 Task: Create in the project BeyondTech in Backlog an issue 'Create a new online platform for online language learning courses with advanced language tools and speaking practice features', assign it to team member softage.2@softage.net and change the status to IN PROGRESS. Create in the project BeyondTech in Backlog an issue 'Implement a new cloud-based project management system for a company with advanced project planning and task management features', assign it to team member softage.3@softage.net and change the status to IN PROGRESS
Action: Mouse moved to (215, 64)
Screenshot: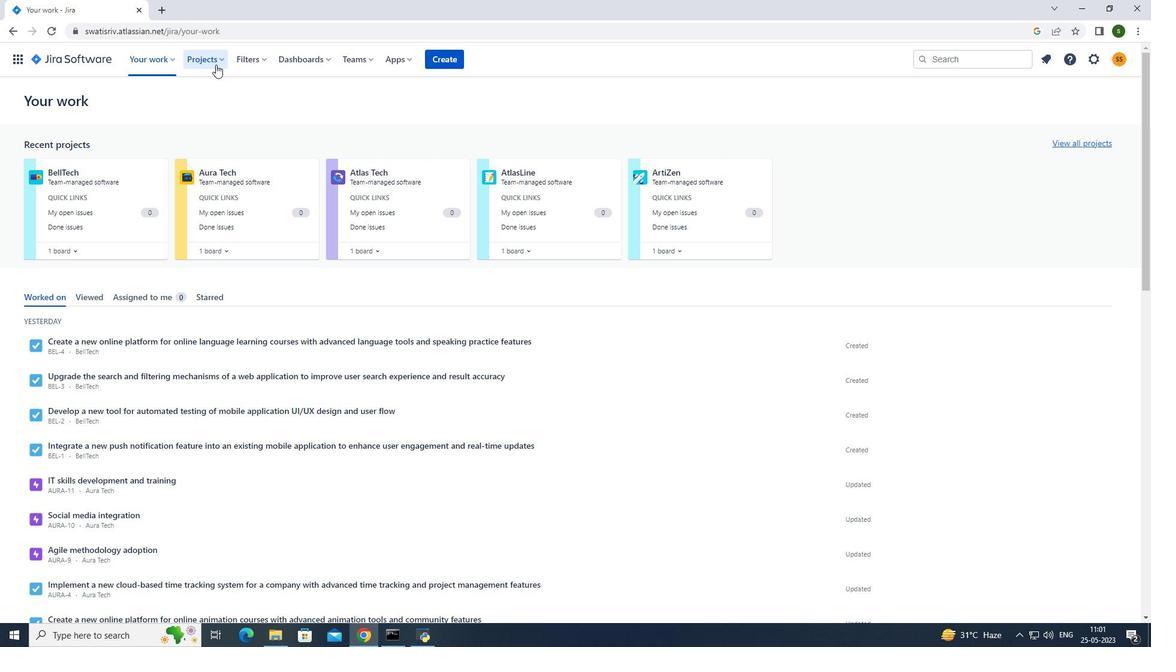 
Action: Mouse pressed left at (215, 64)
Screenshot: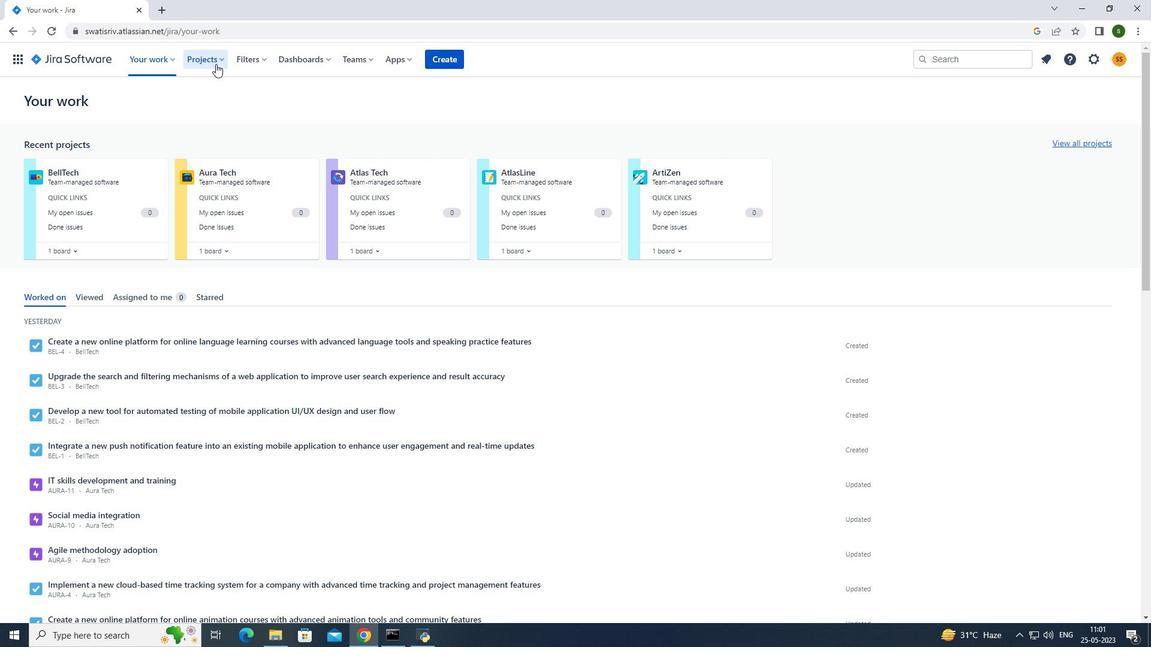 
Action: Mouse moved to (238, 105)
Screenshot: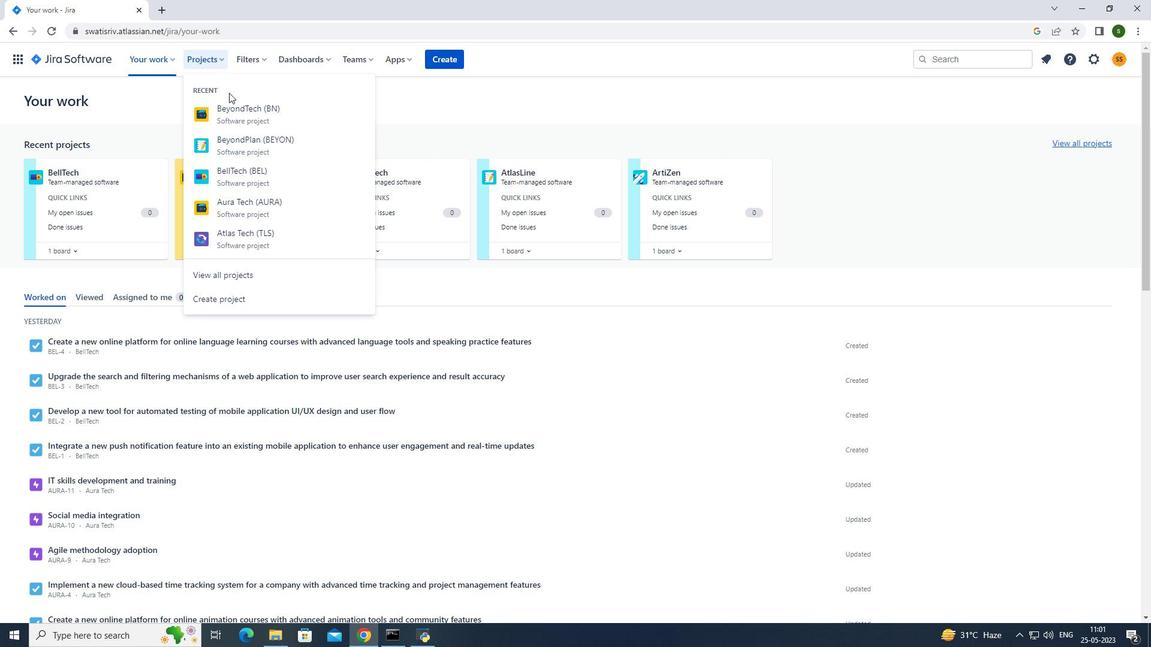 
Action: Mouse pressed left at (238, 105)
Screenshot: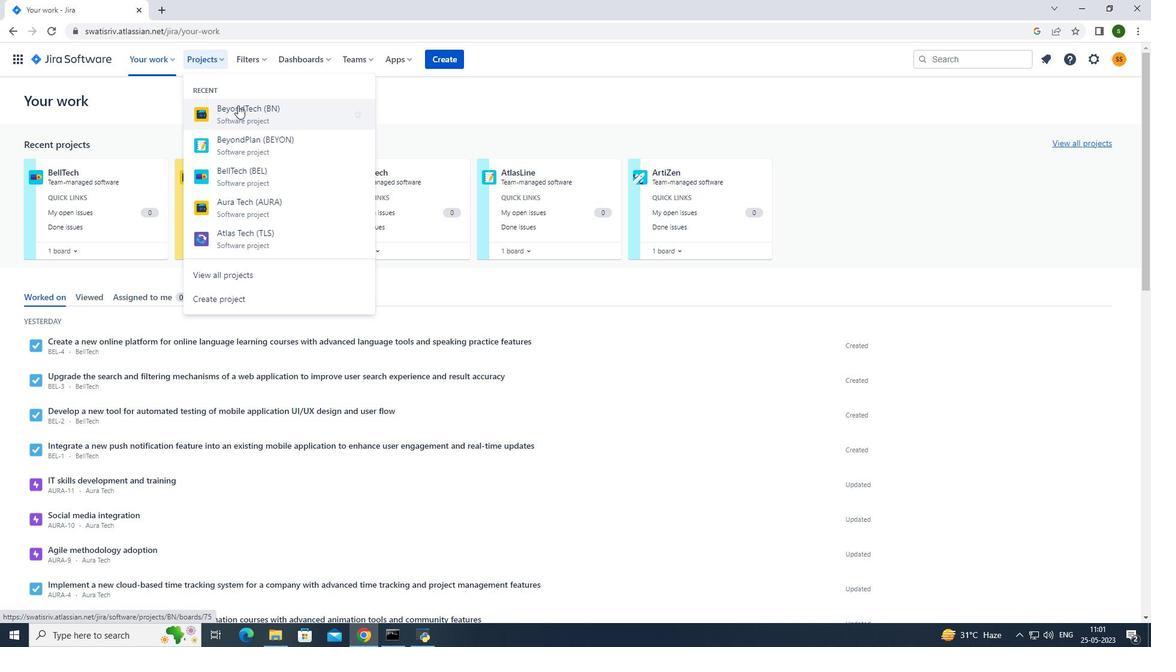 
Action: Mouse moved to (253, 406)
Screenshot: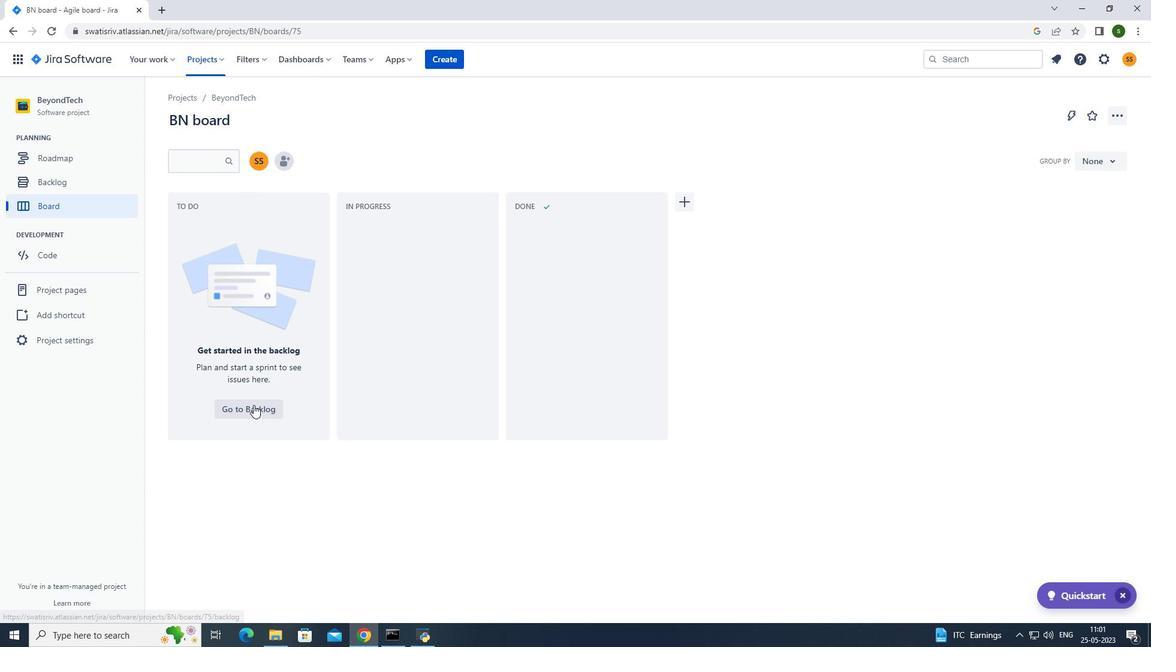 
Action: Mouse pressed left at (253, 406)
Screenshot: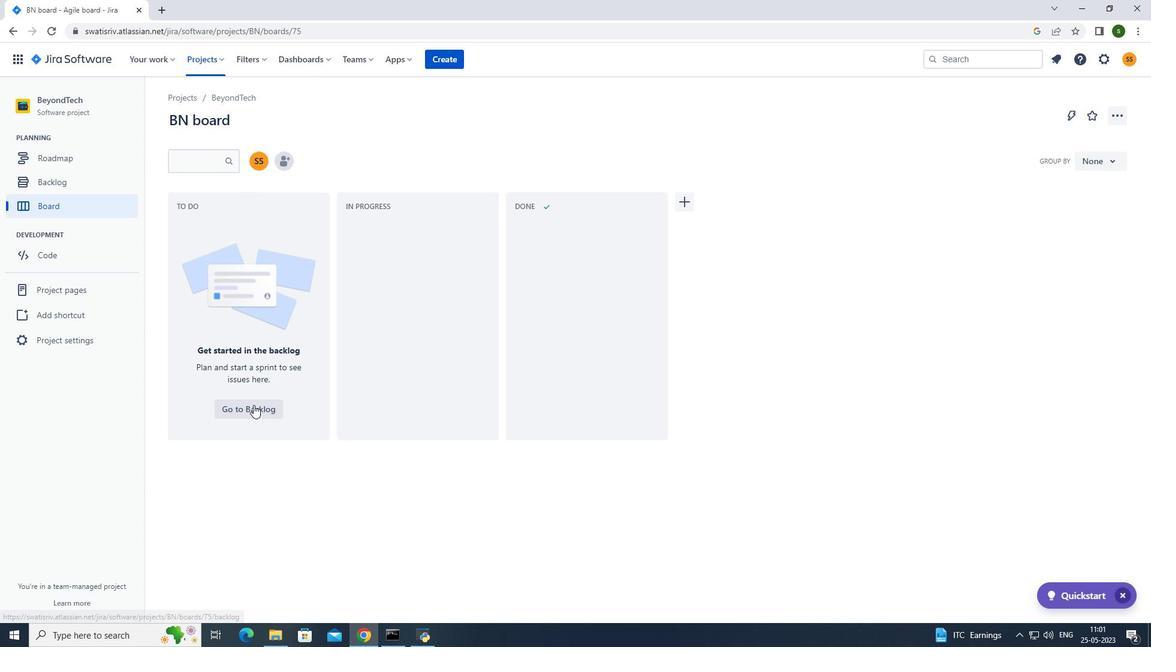 
Action: Mouse moved to (236, 269)
Screenshot: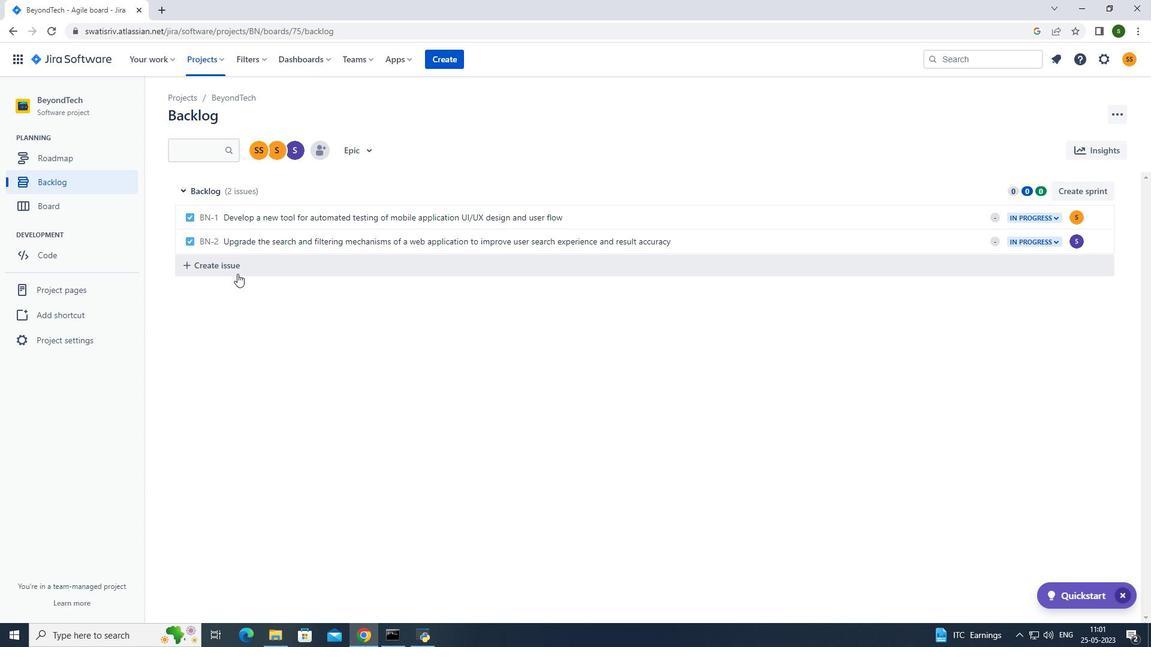 
Action: Mouse pressed left at (236, 269)
Screenshot: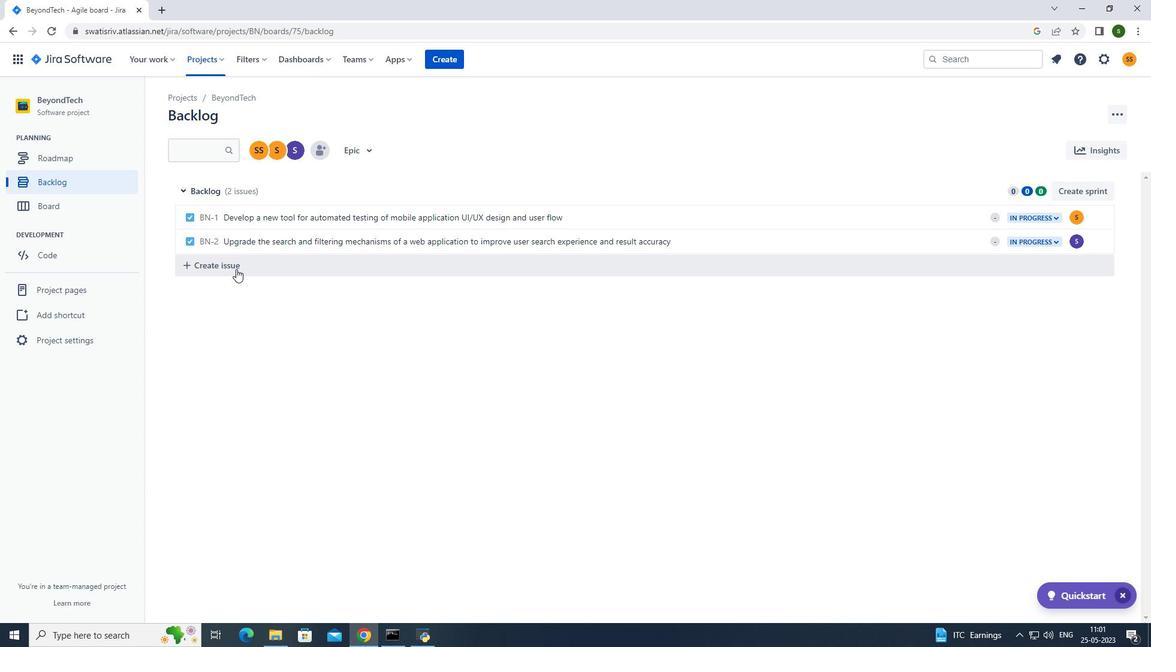 
Action: Mouse moved to (260, 262)
Screenshot: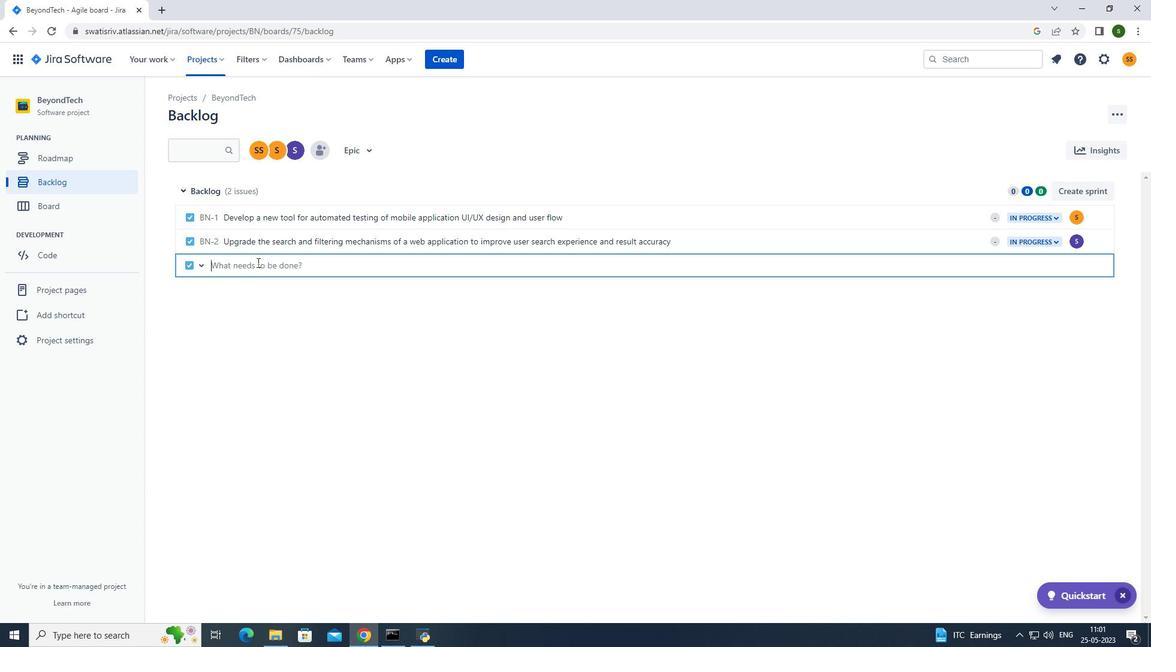 
Action: Mouse pressed left at (260, 262)
Screenshot: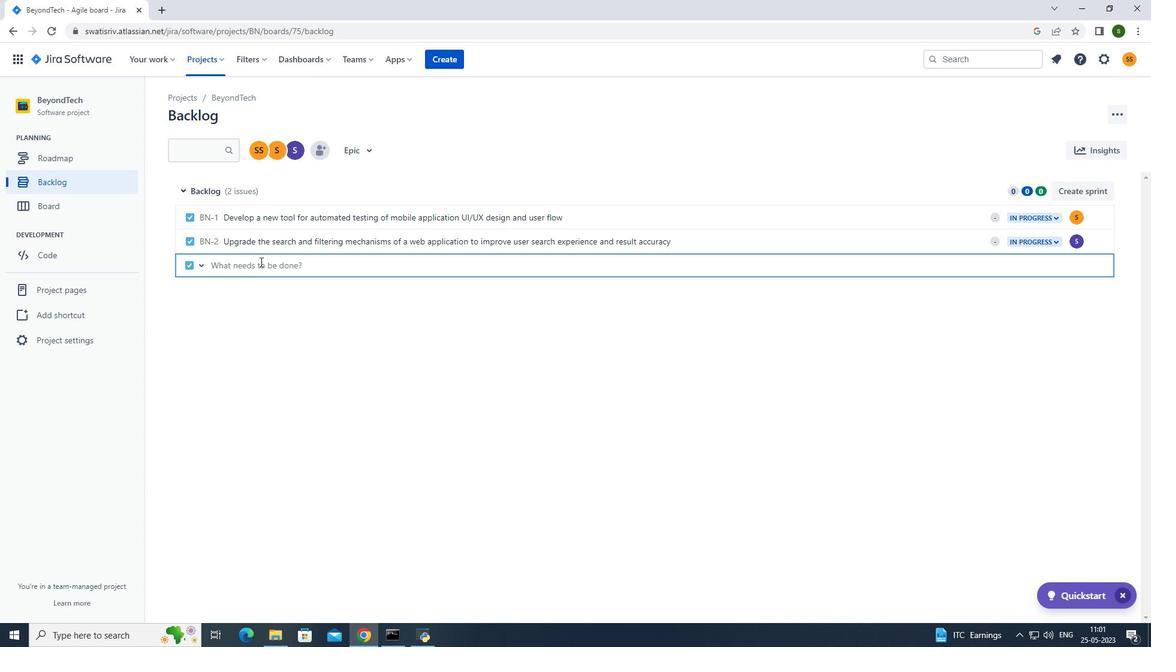 
Action: Key pressed <Key.caps_lock>C<Key.caps_lock>reate<Key.space>a<Key.space>new<Key.space>online<Key.space>platform<Key.space>for<Key.space>online<Key.space>language<Key.space>learning<Key.space>courses<Key.space>with<Key.space>advanced<Key.space>language<Key.space>tools<Key.space>and<Key.space>speaking<Key.space>practice<Key.space>feay<Key.backspace>tures<Key.enter>
Screenshot: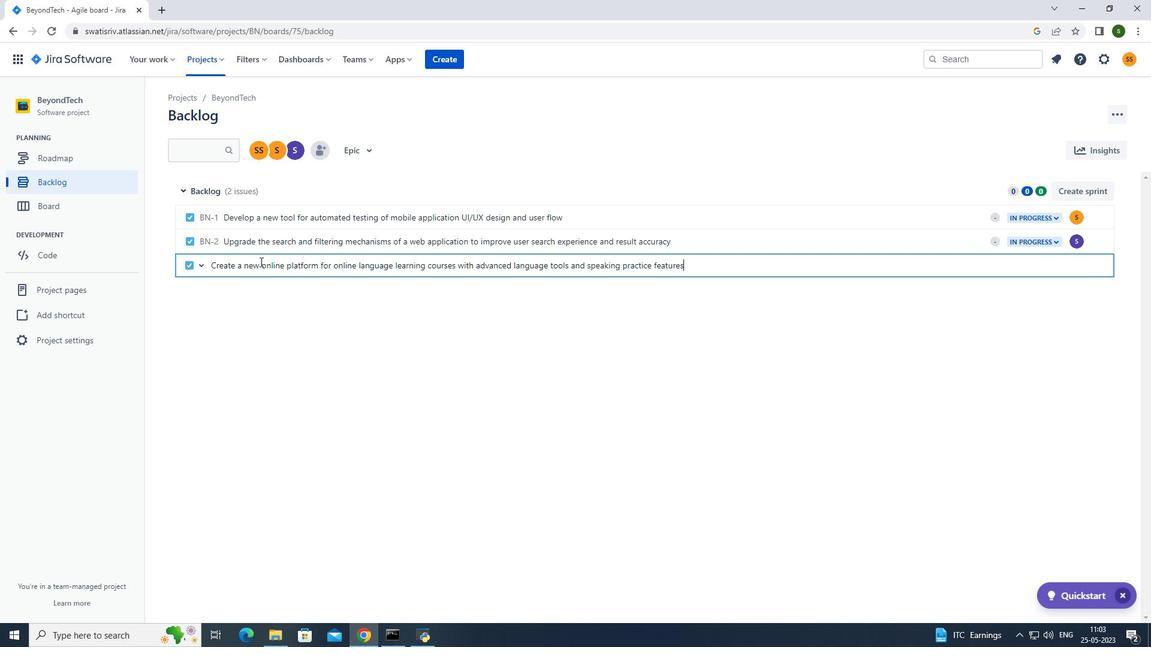 
Action: Mouse moved to (1071, 263)
Screenshot: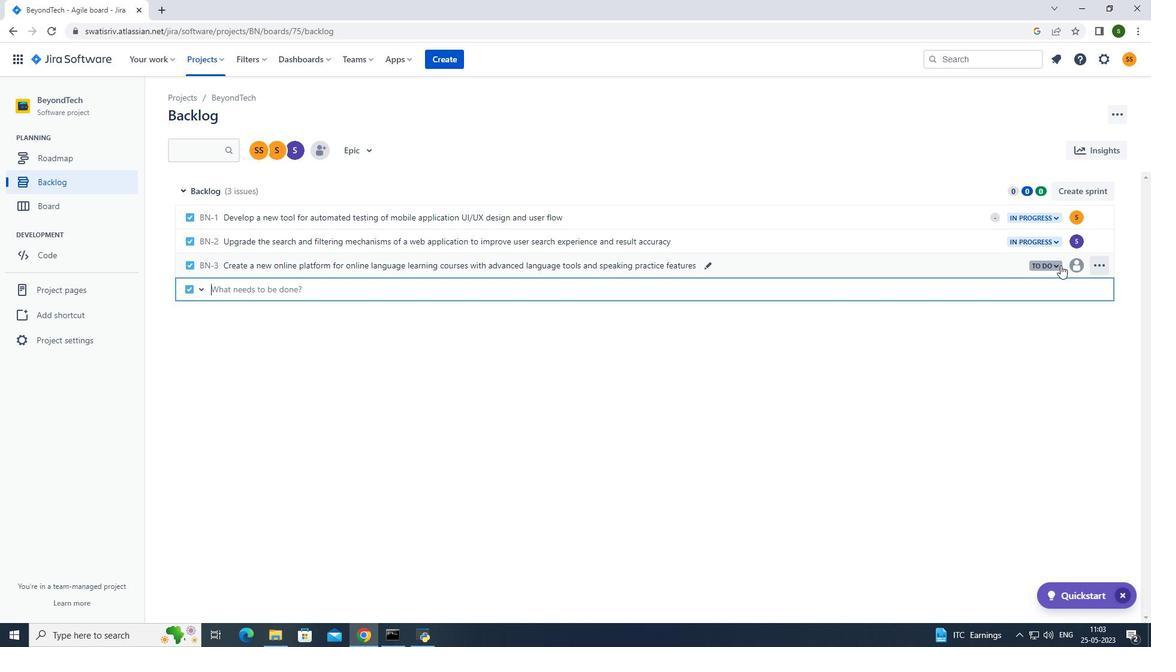 
Action: Mouse pressed left at (1071, 263)
Screenshot: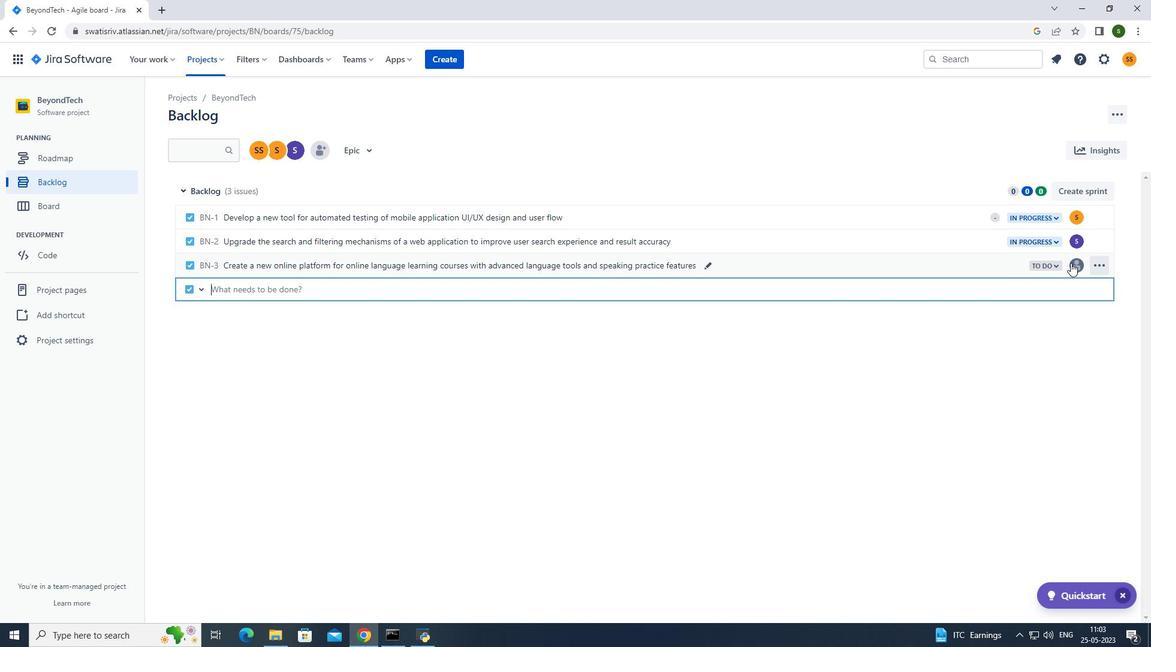
Action: Mouse moved to (946, 280)
Screenshot: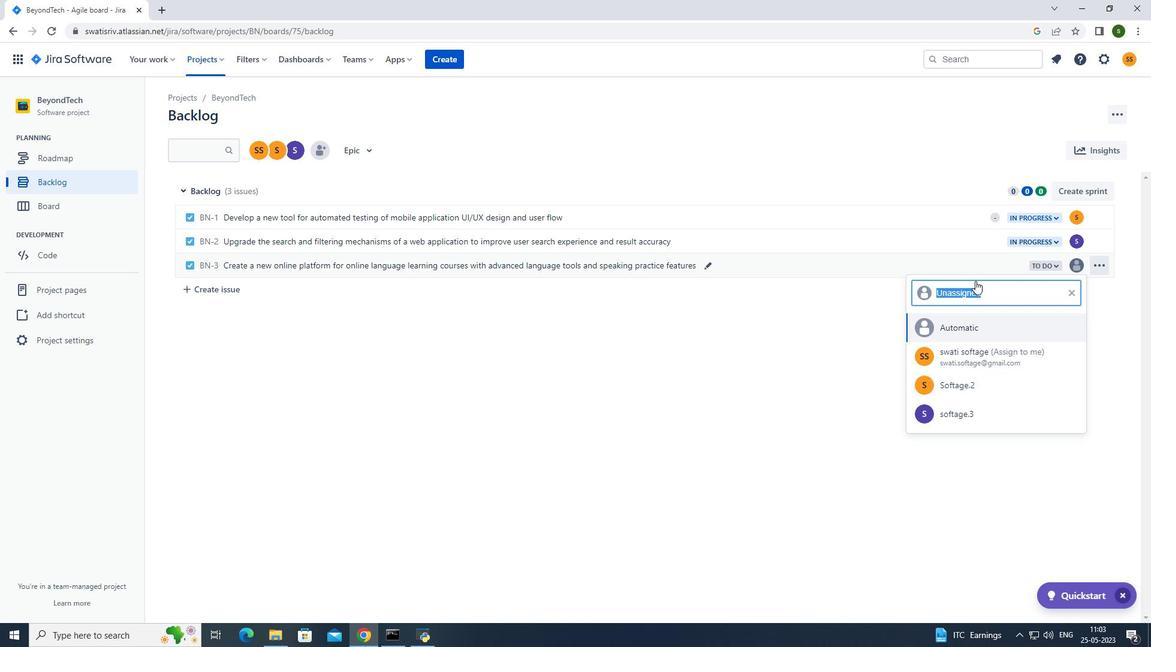 
Action: Key pressed softage.2<Key.shift>@softage.net
Screenshot: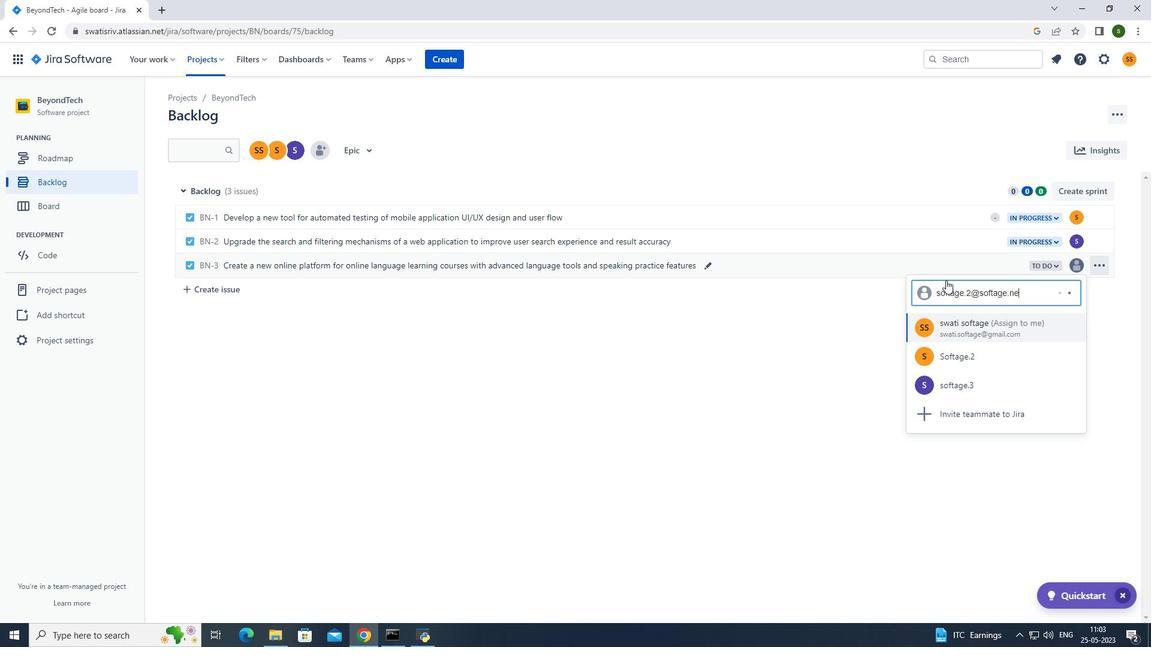 
Action: Mouse moved to (951, 323)
Screenshot: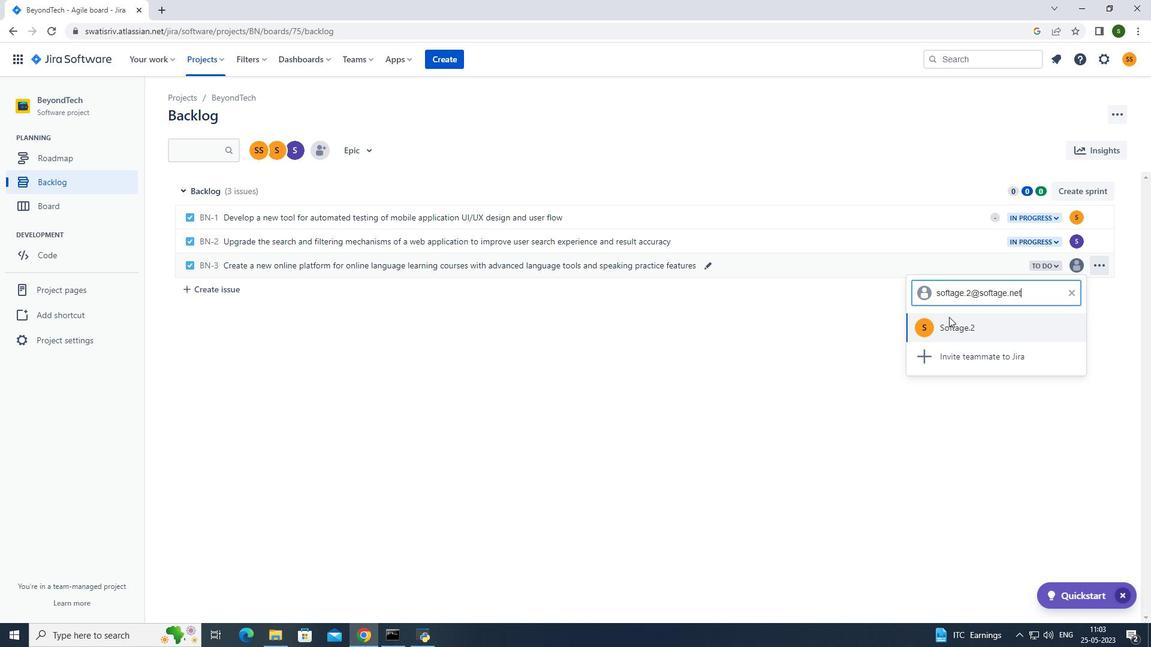 
Action: Mouse pressed left at (951, 323)
Screenshot: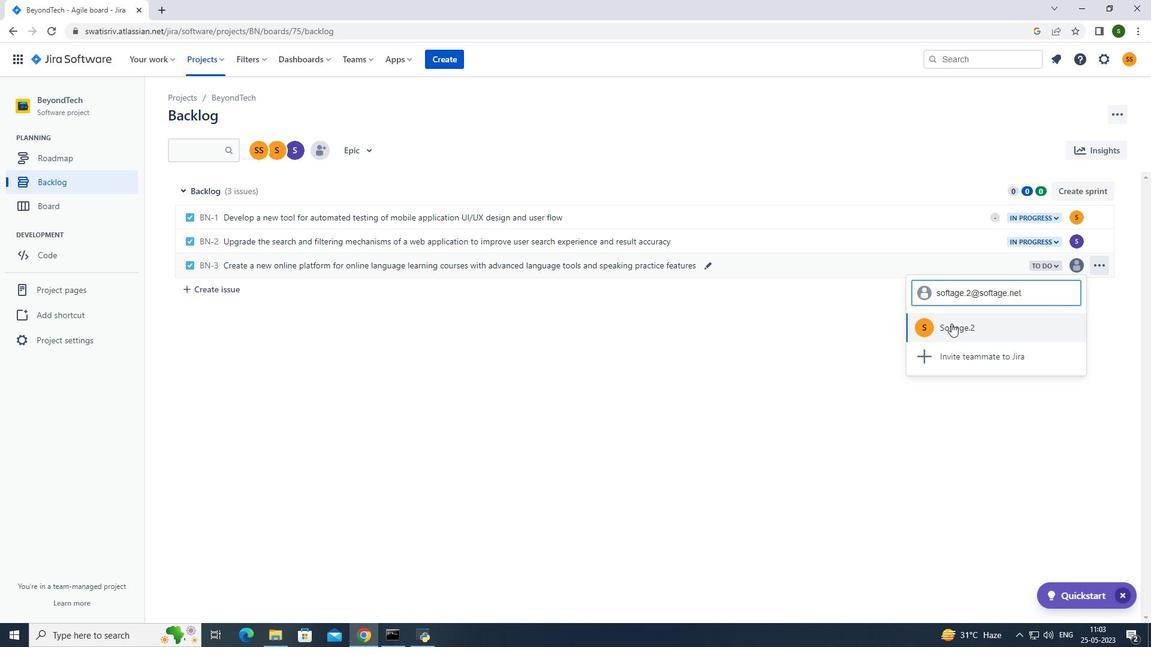 
Action: Mouse moved to (1051, 266)
Screenshot: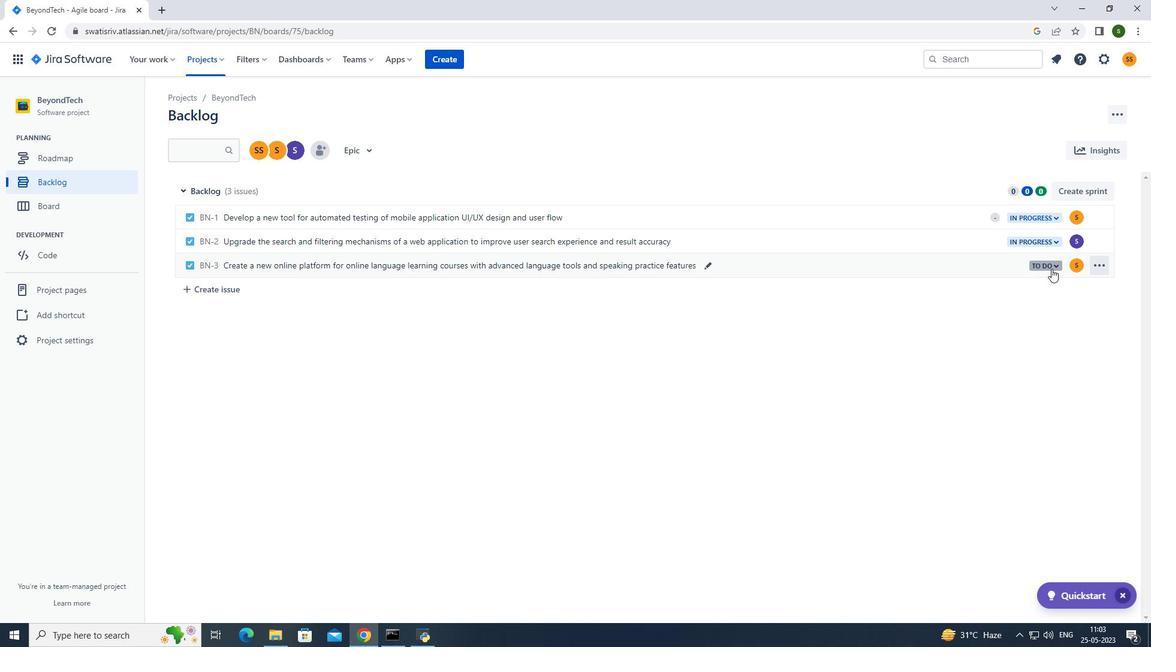 
Action: Mouse pressed left at (1051, 266)
Screenshot: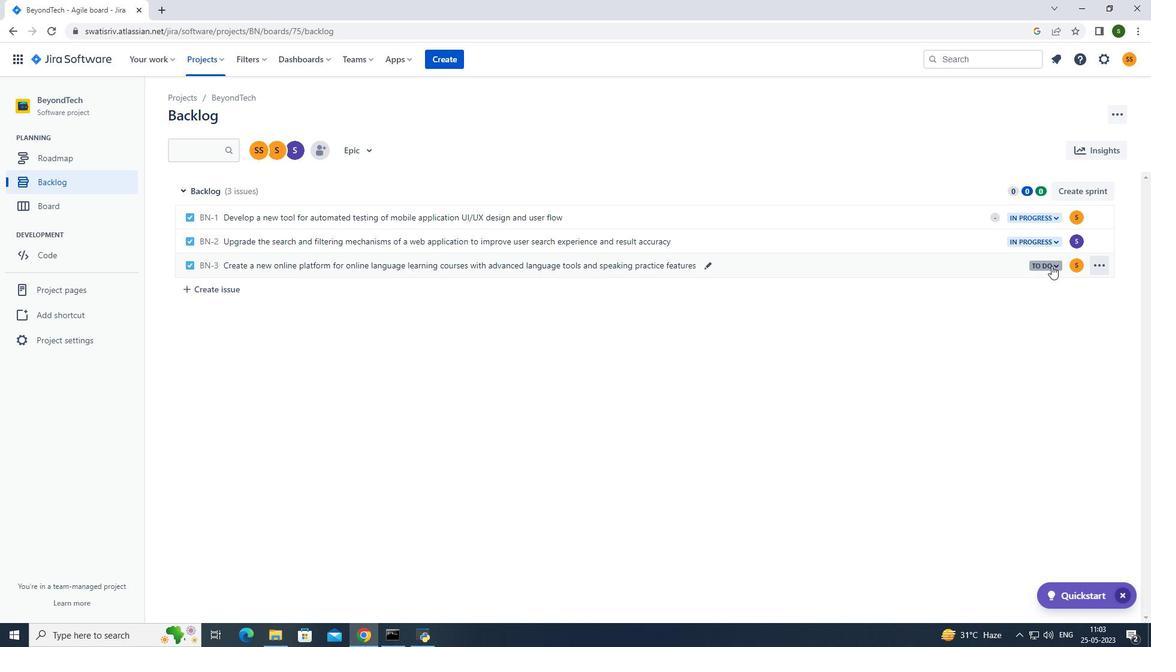 
Action: Mouse moved to (991, 289)
Screenshot: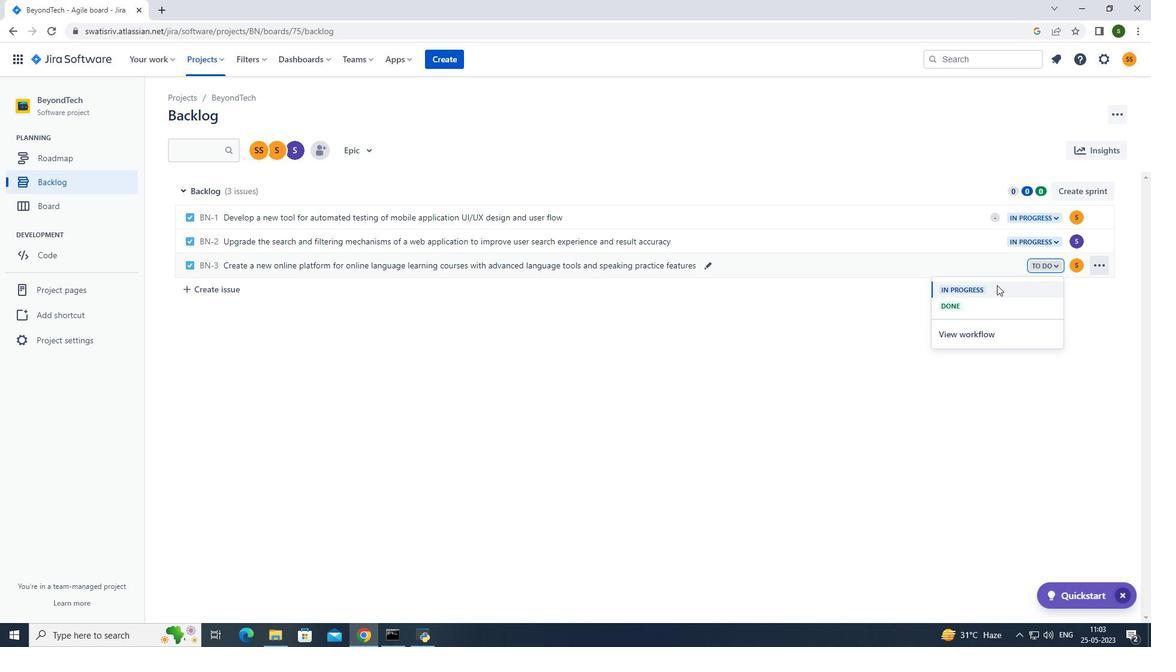 
Action: Mouse pressed left at (991, 289)
Screenshot: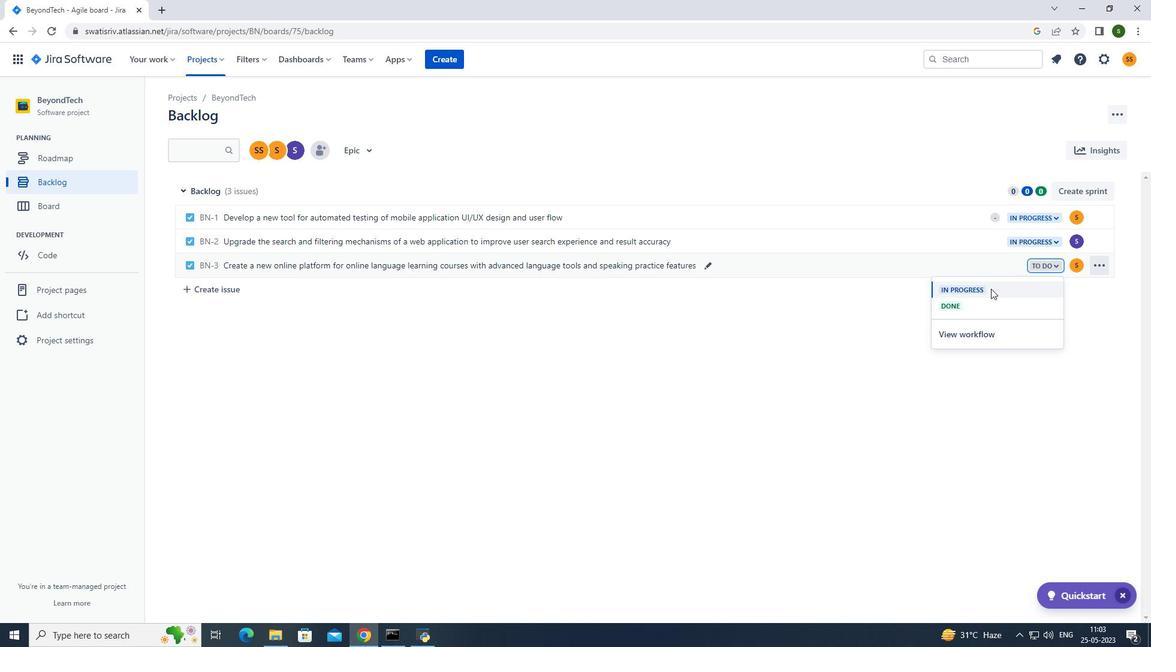 
Action: Mouse moved to (218, 62)
Screenshot: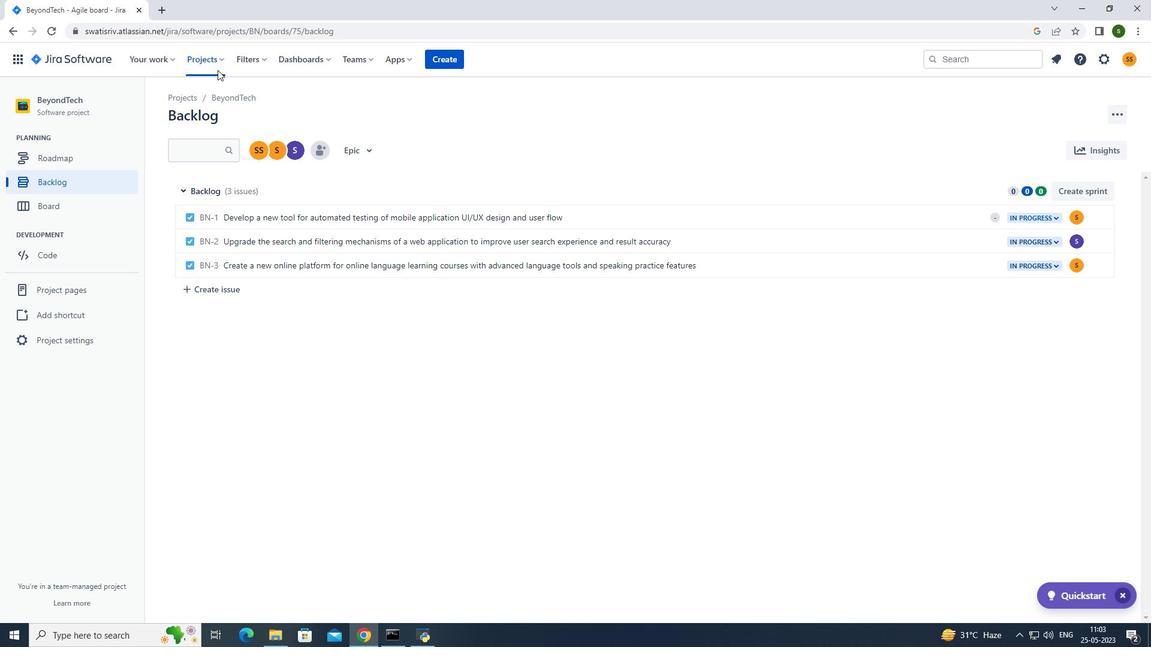 
Action: Mouse pressed left at (218, 62)
Screenshot: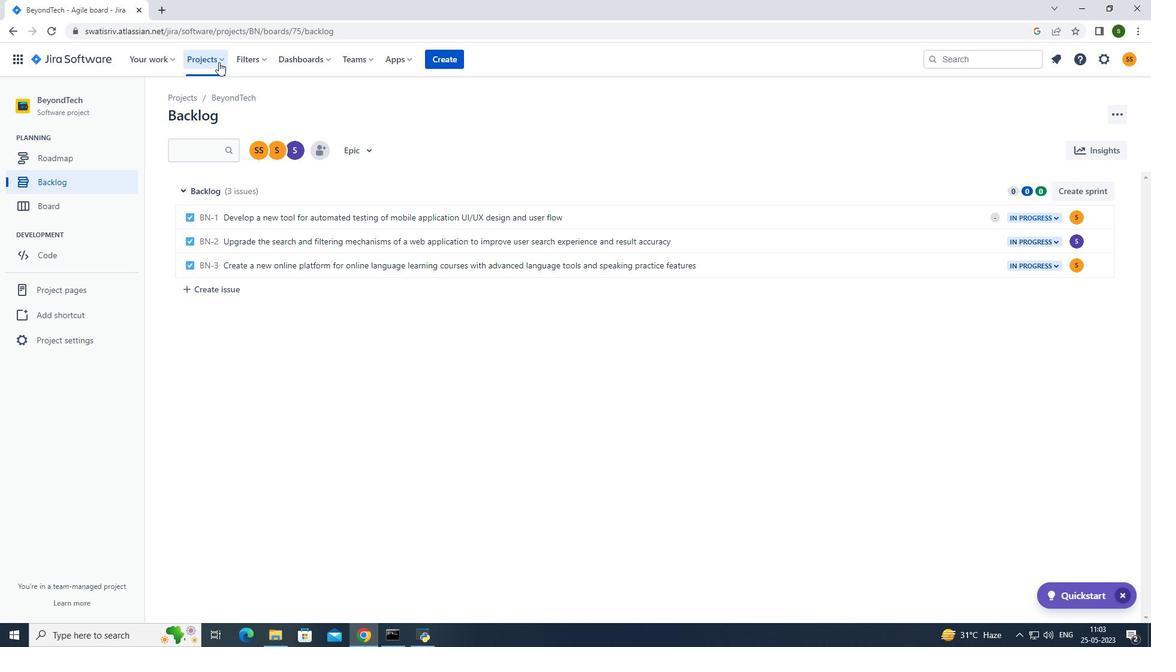 
Action: Mouse moved to (243, 107)
Screenshot: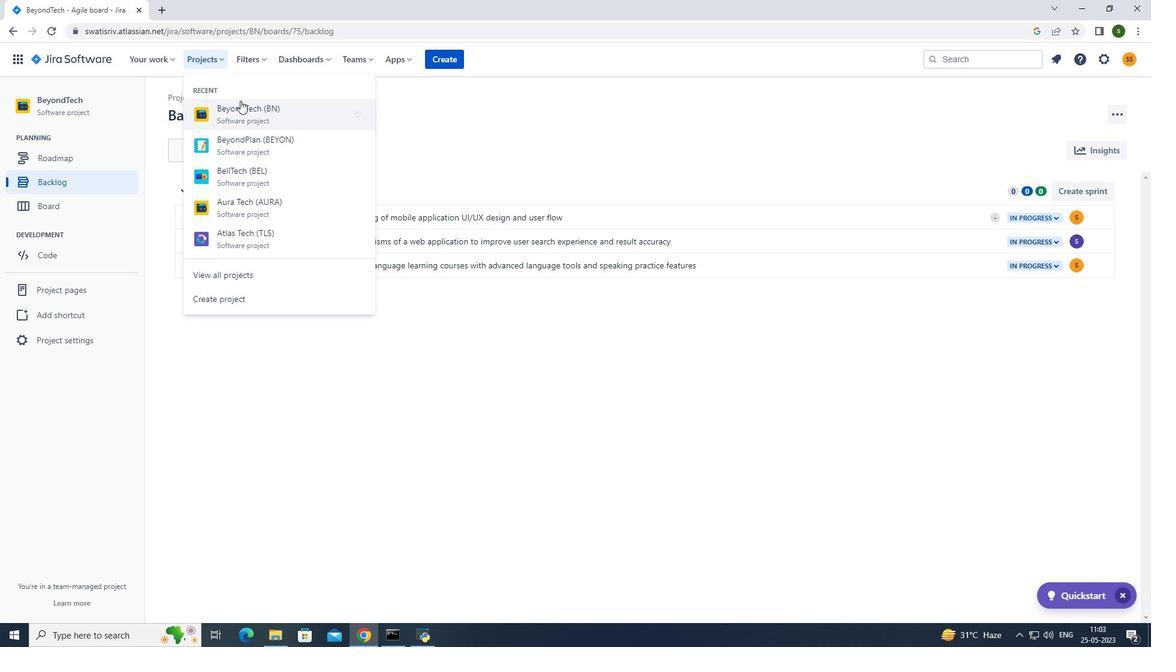 
Action: Mouse pressed left at (243, 107)
Screenshot: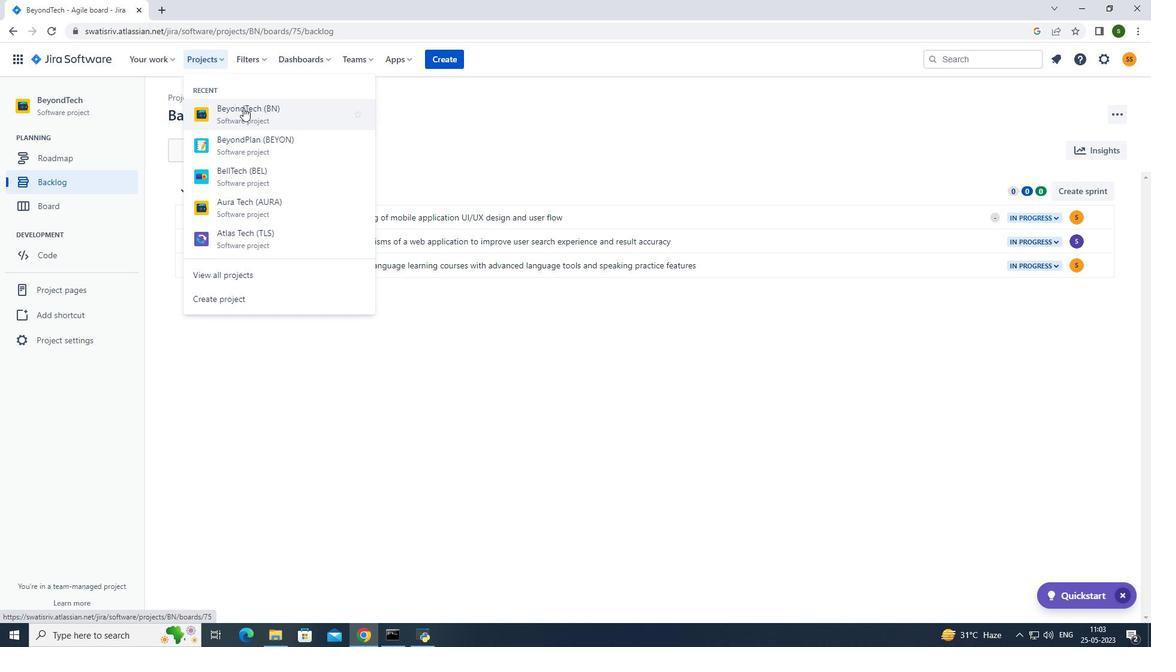 
Action: Mouse moved to (86, 182)
Screenshot: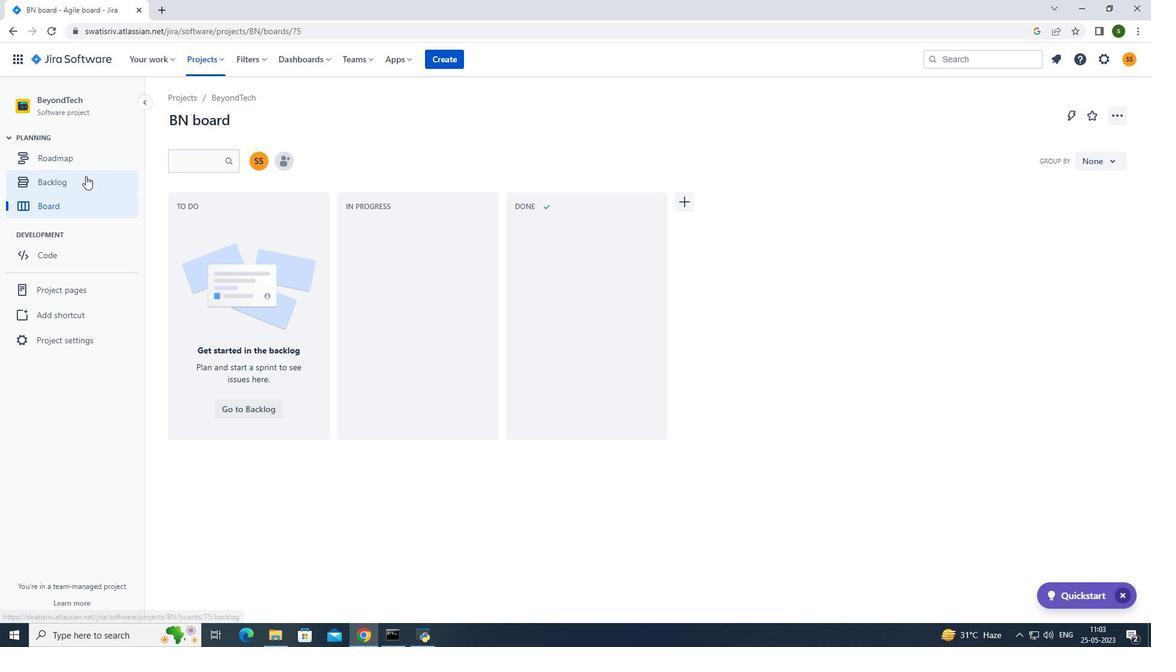 
Action: Mouse pressed left at (86, 182)
Screenshot: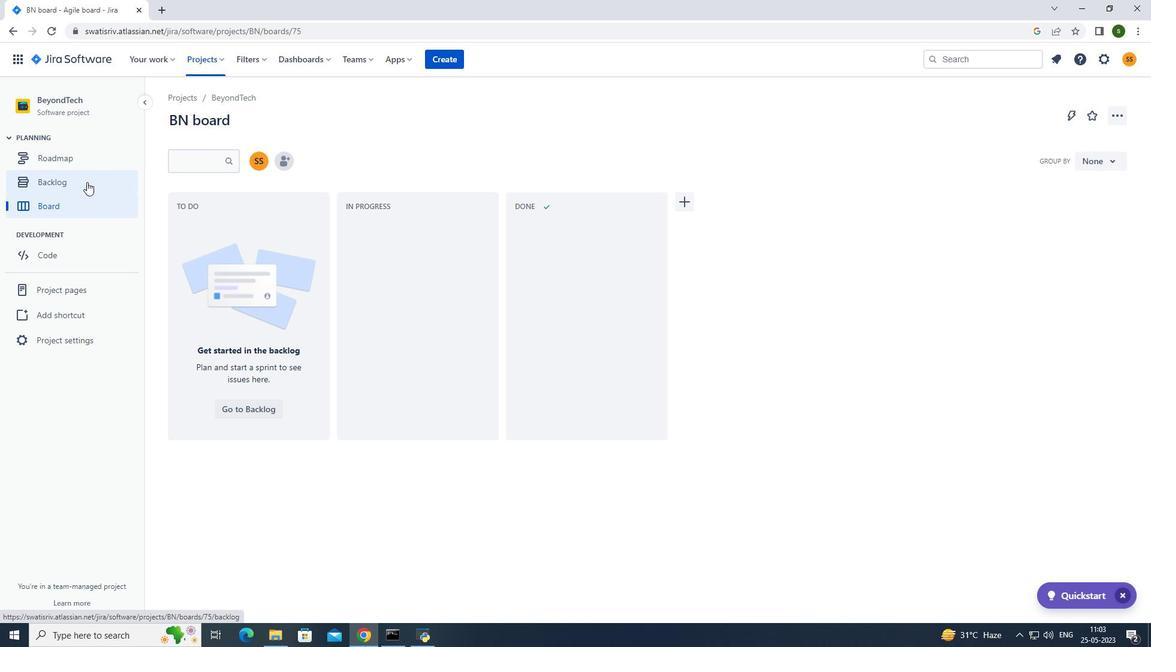 
Action: Mouse moved to (238, 284)
Screenshot: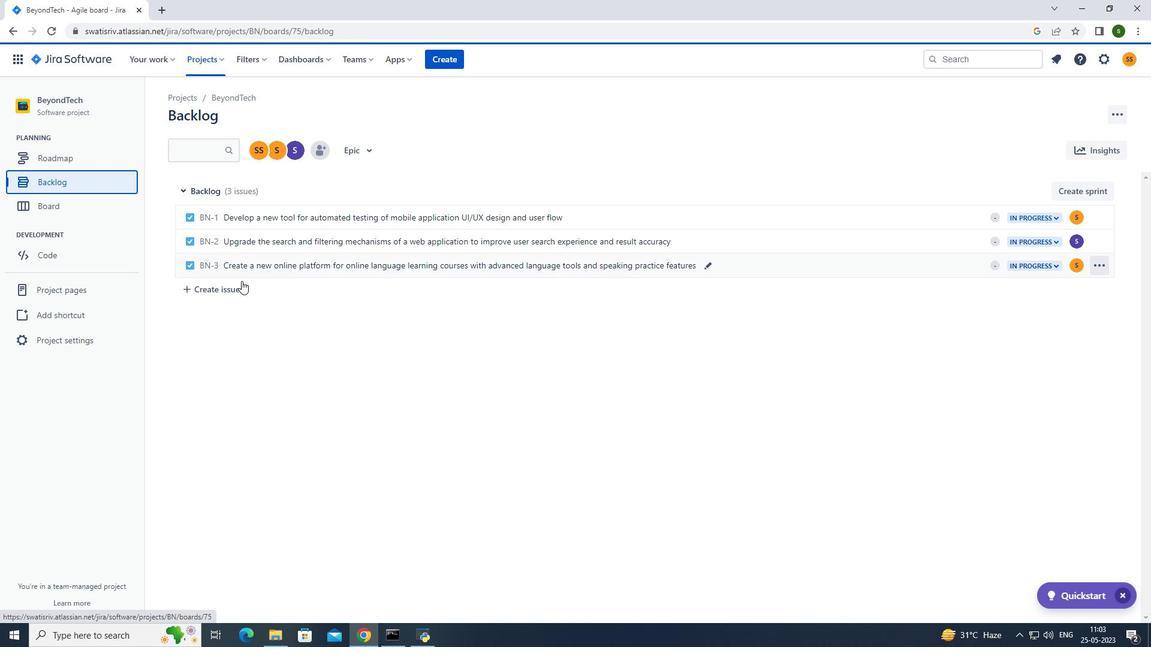 
Action: Mouse pressed left at (238, 284)
Screenshot: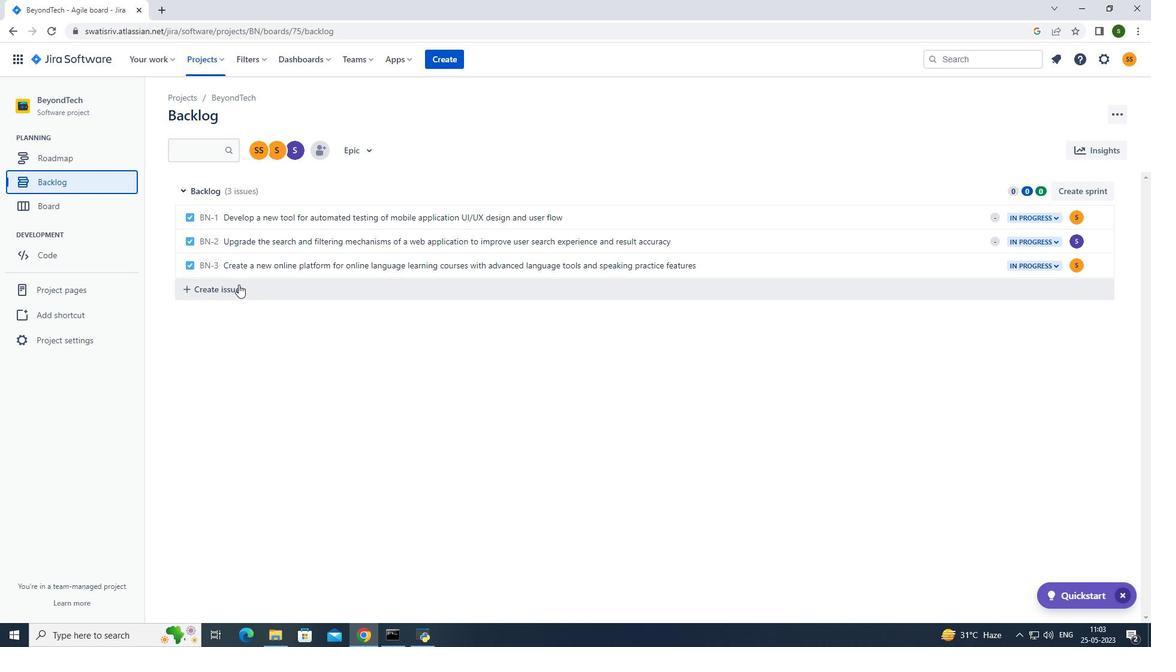 
Action: Mouse moved to (286, 286)
Screenshot: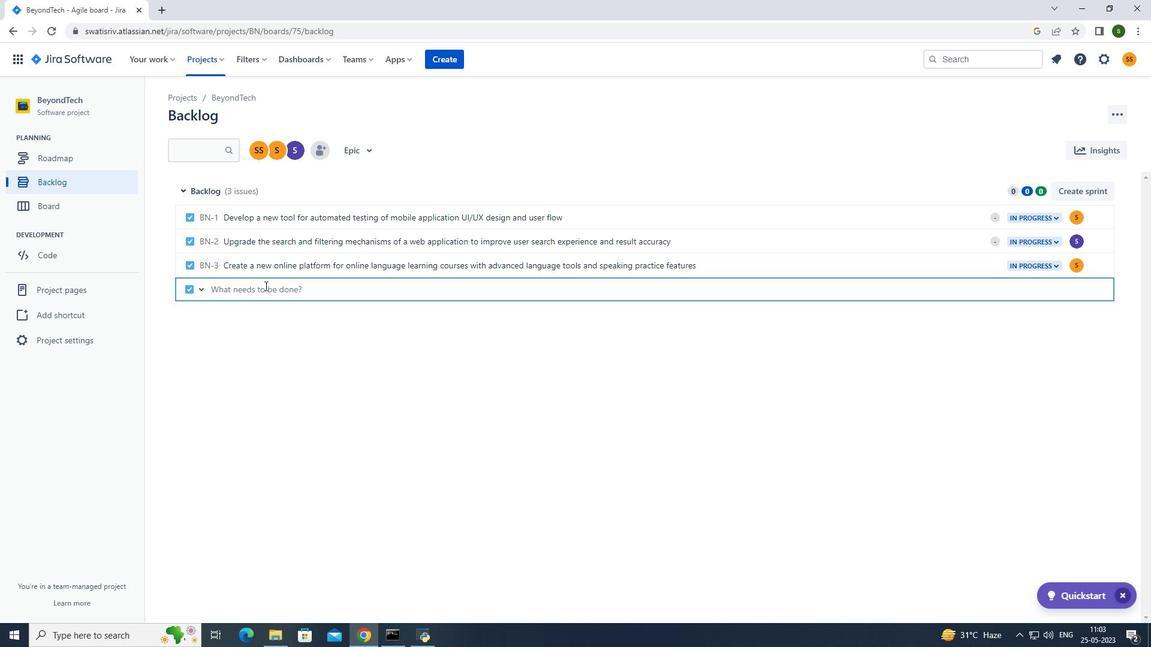 
Action: Key pressed <Key.caps_lock>I<Key.caps_lock>mplement<Key.space>a<Key.space>nr<Key.backspace>ew<Key.space>cloud-based<Key.space>projr<Key.backspace>ect<Key.space>managemeny<Key.backspace>t<Key.space>system<Key.space>for<Key.space>a<Key.space>company<Key.space>wiy<Key.backspace>th<Key.space>advanced<Key.space>project<Key.space>planning<Key.space>and<Key.space>task<Key.space>management<Key.space>features<Key.enter>
Screenshot: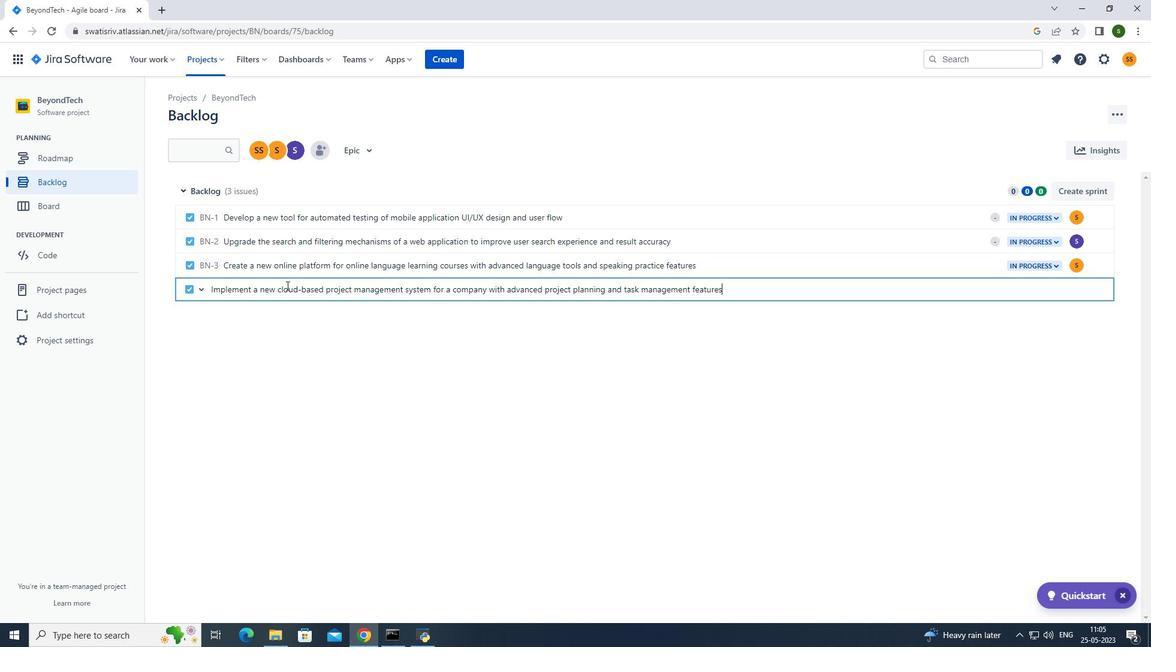 
Action: Mouse moved to (1078, 290)
Screenshot: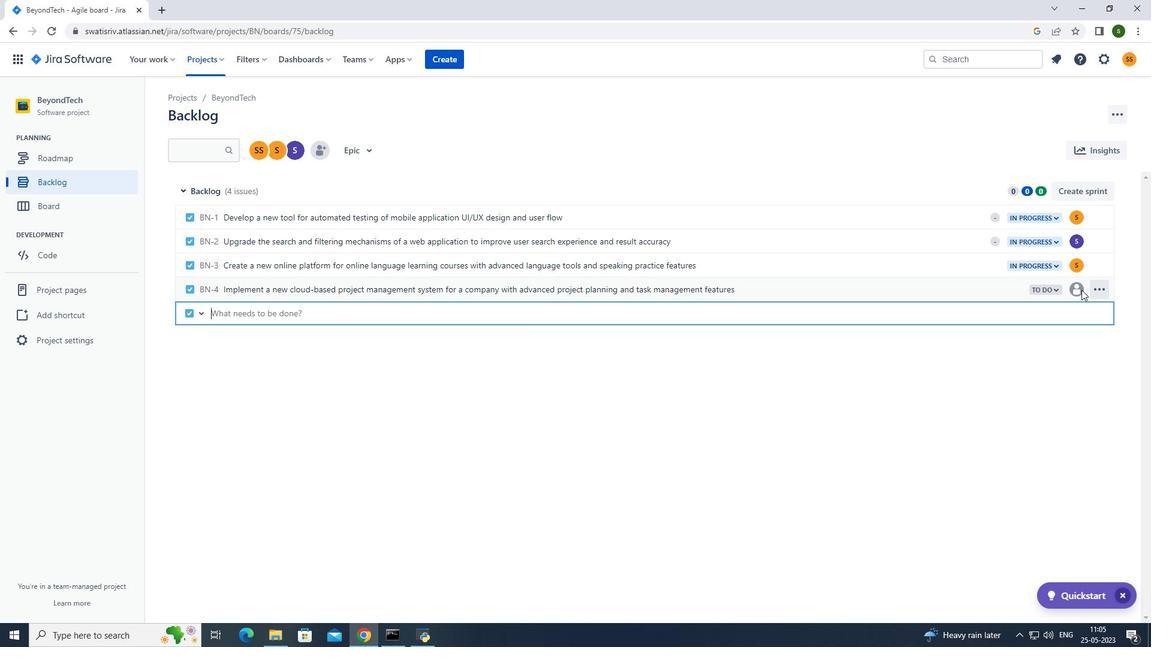 
Action: Mouse pressed left at (1078, 290)
Screenshot: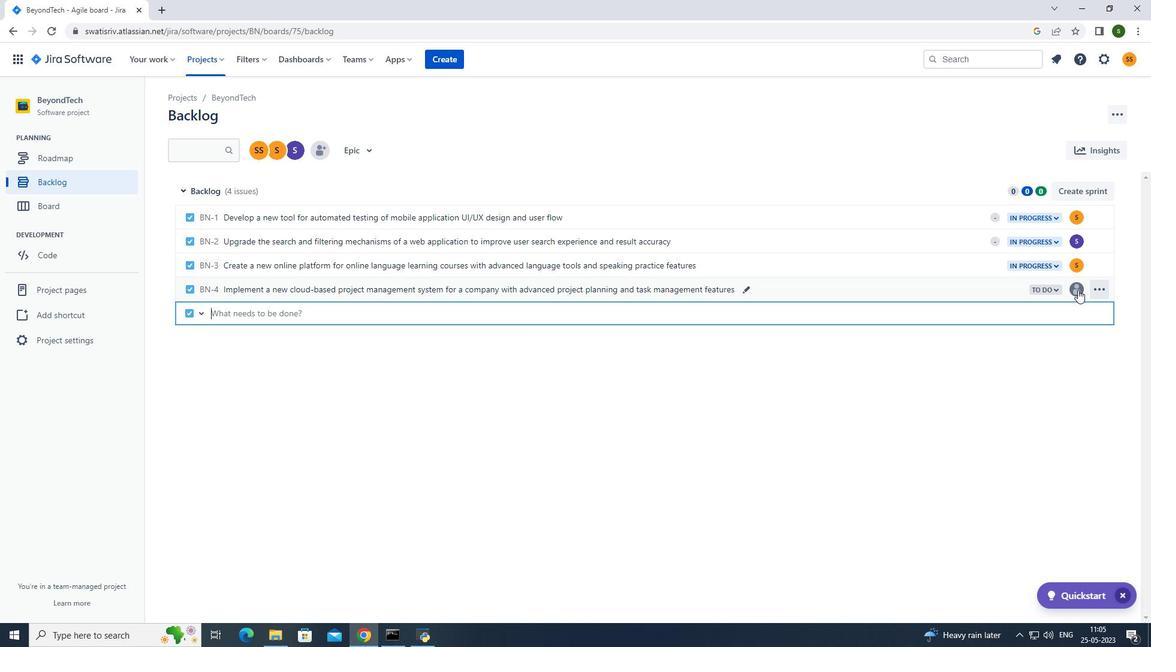 
Action: Mouse moved to (993, 311)
Screenshot: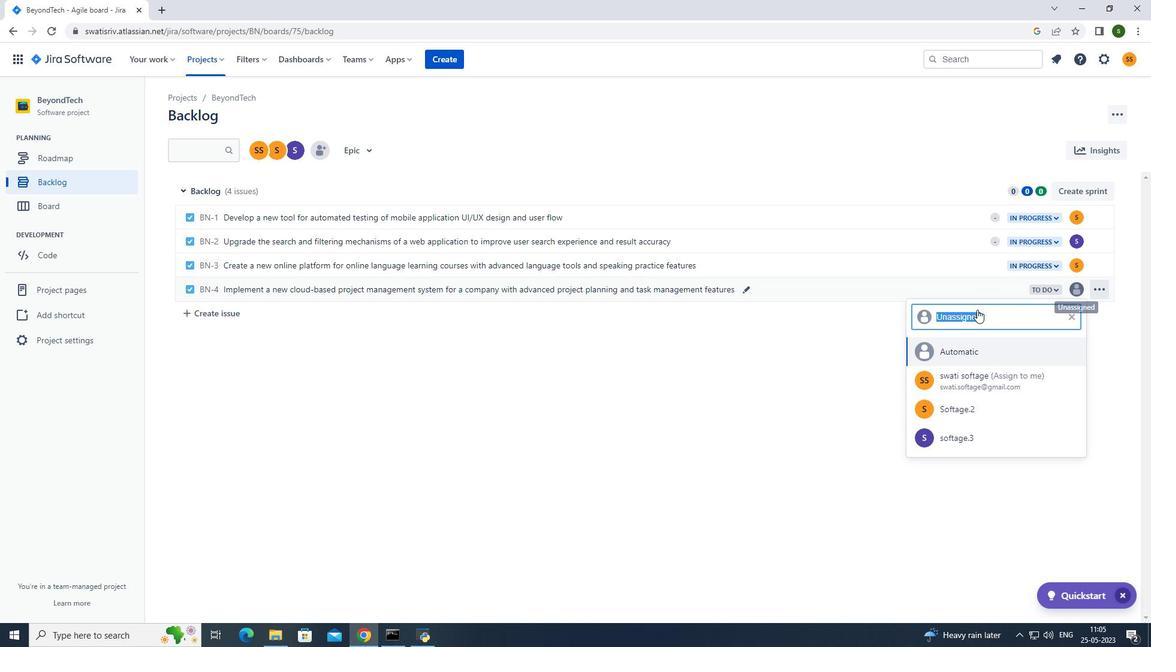 
Action: Key pressed softage.2<Key.backspace>3<Key.shift>@softage.net
Screenshot: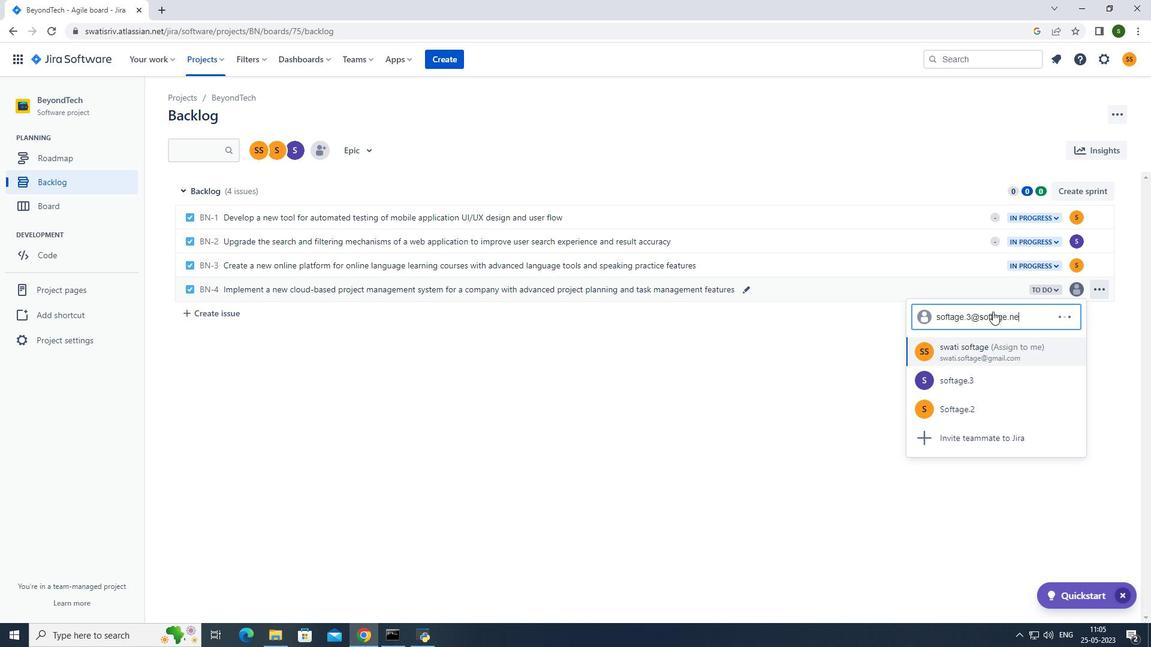
Action: Mouse moved to (1003, 359)
Screenshot: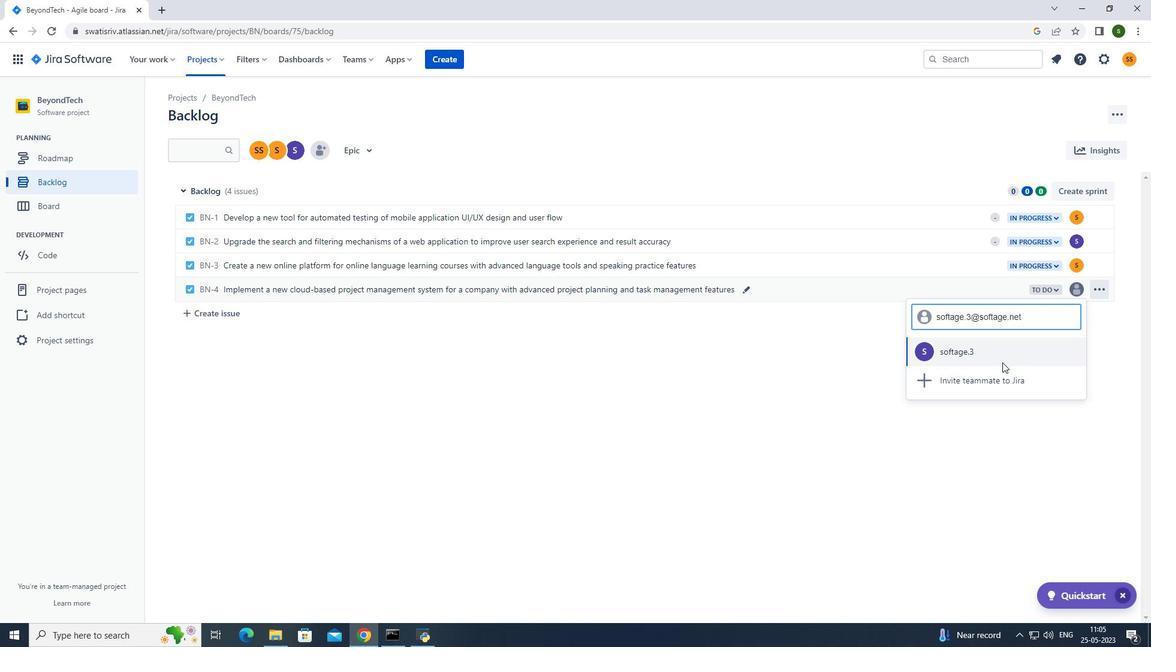 
Action: Mouse pressed left at (1003, 359)
Screenshot: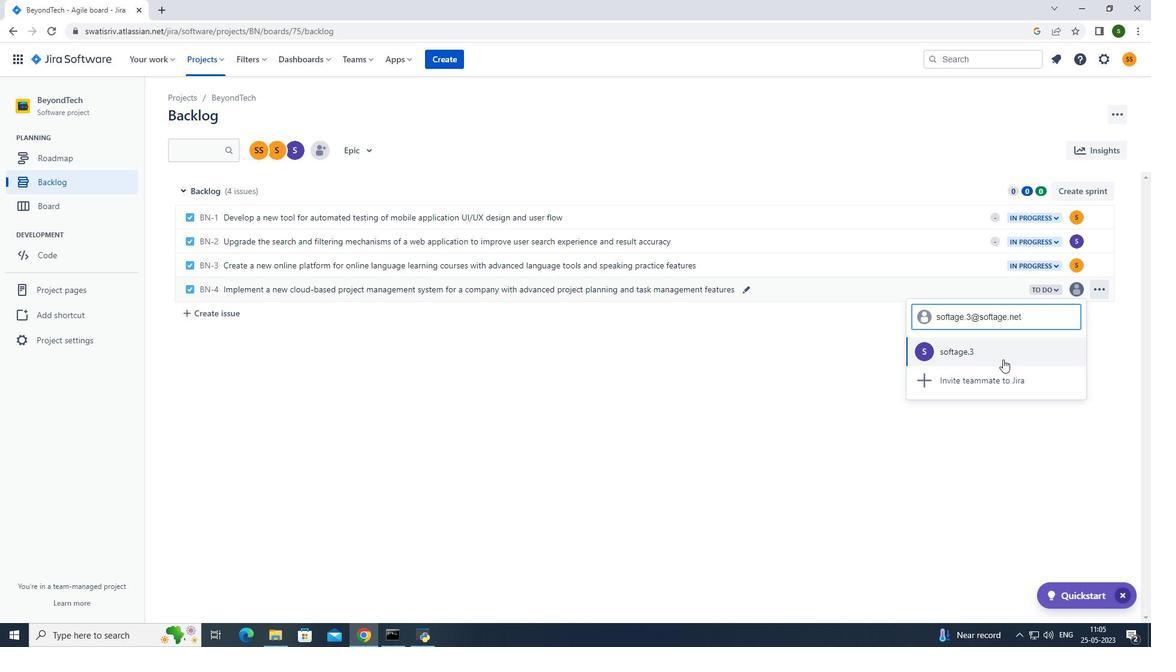 
Action: Mouse moved to (1056, 293)
Screenshot: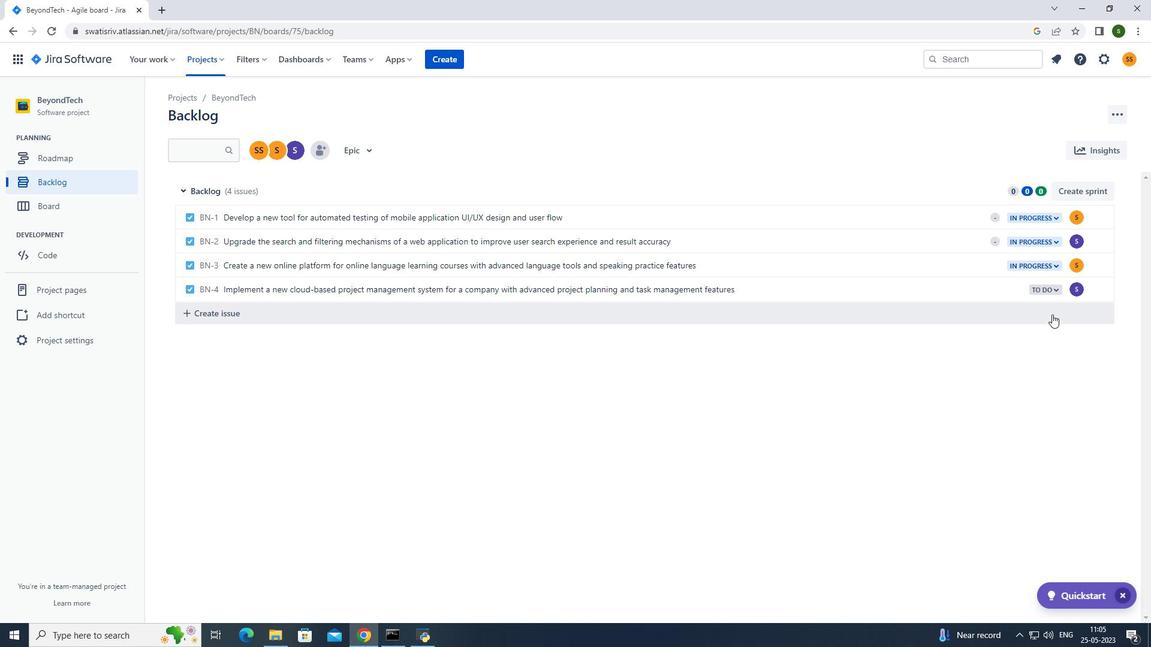 
Action: Mouse pressed left at (1056, 293)
Screenshot: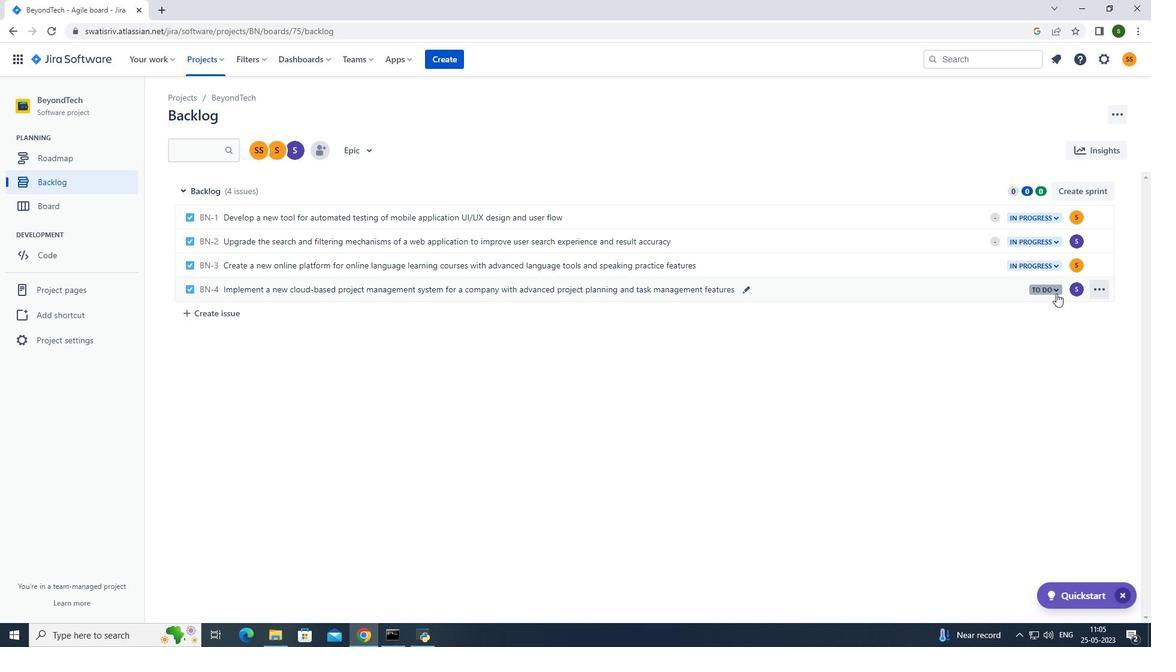 
Action: Mouse moved to (1011, 317)
Screenshot: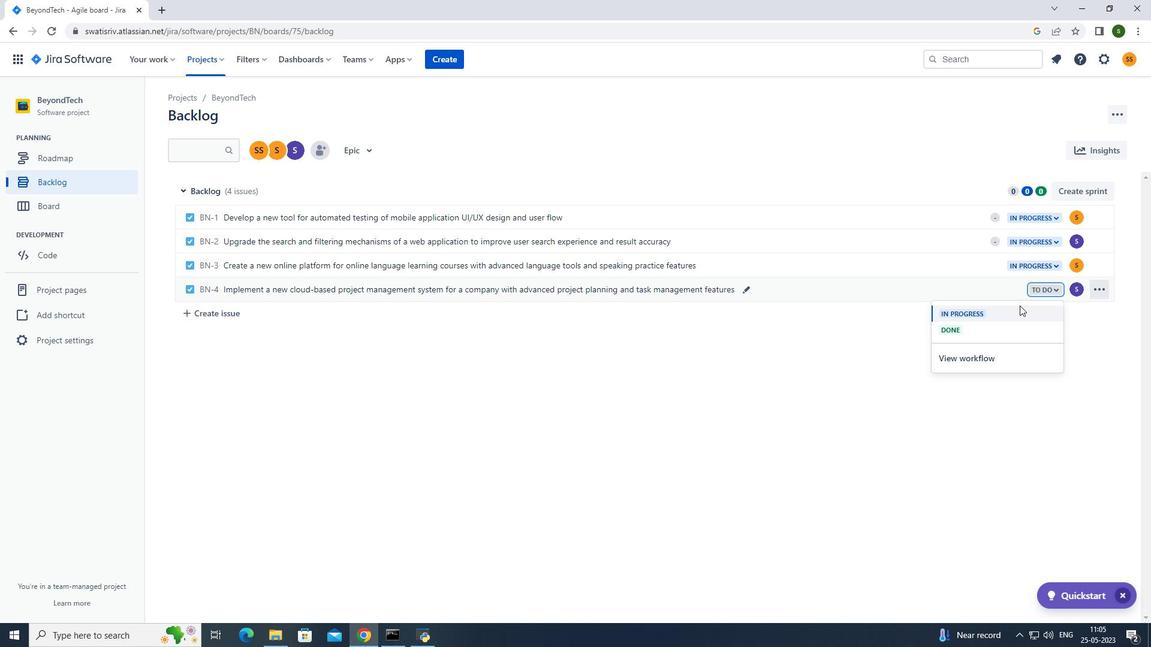 
Action: Mouse pressed left at (1011, 317)
Screenshot: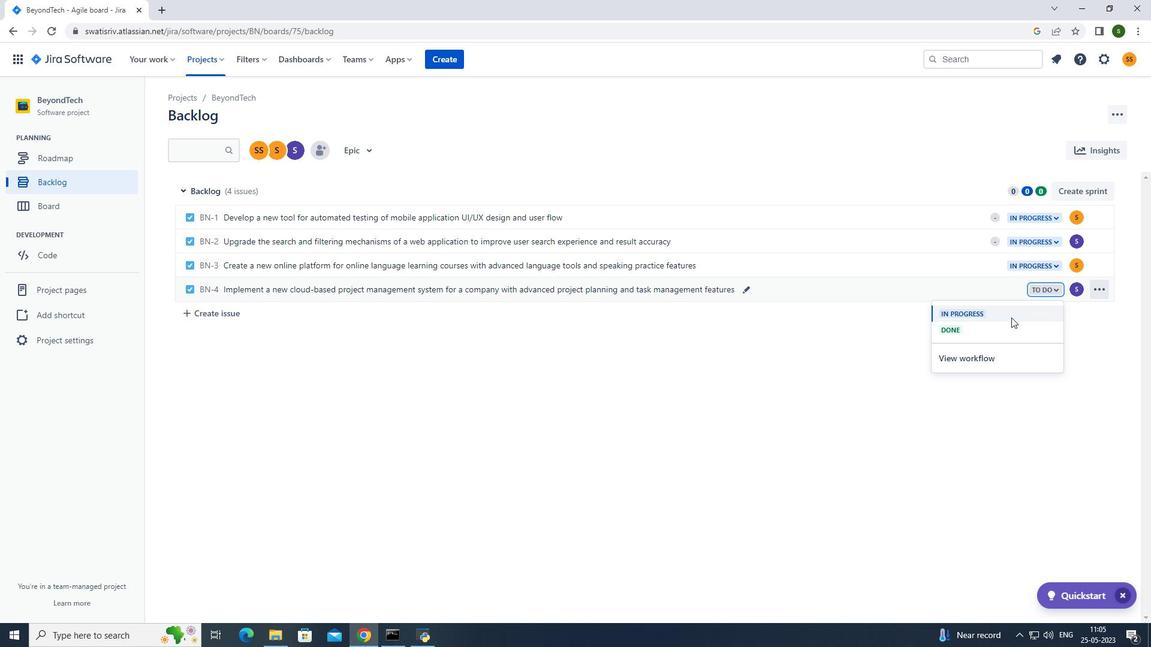 
Action: Mouse moved to (717, 149)
Screenshot: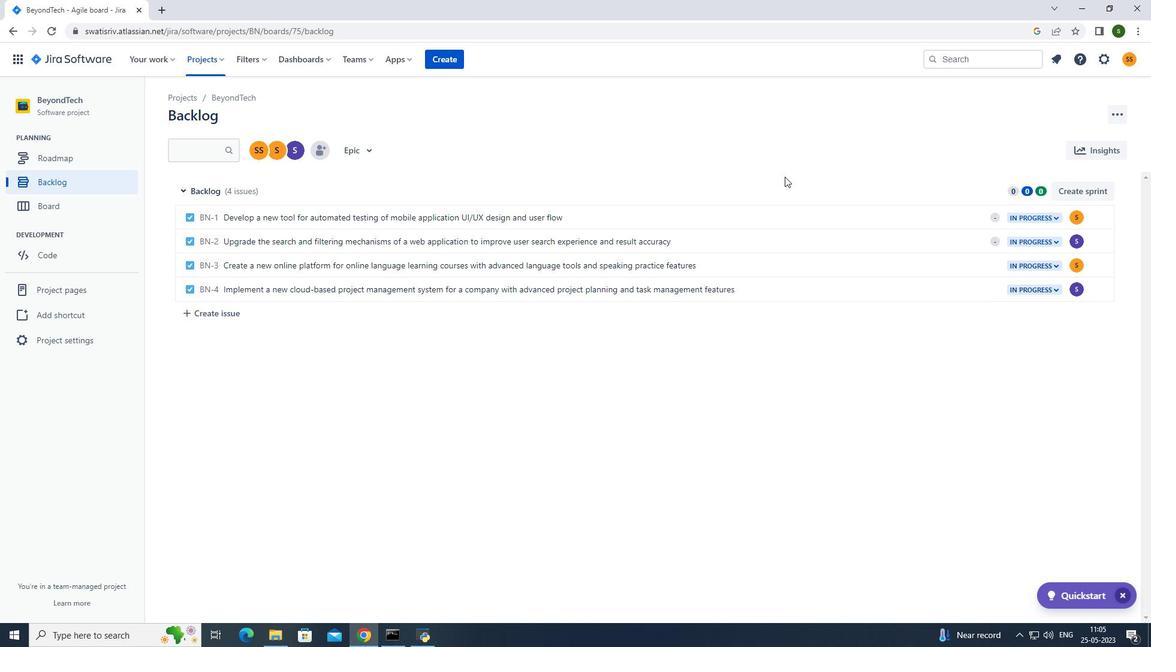 
Action: Mouse pressed left at (717, 149)
Screenshot: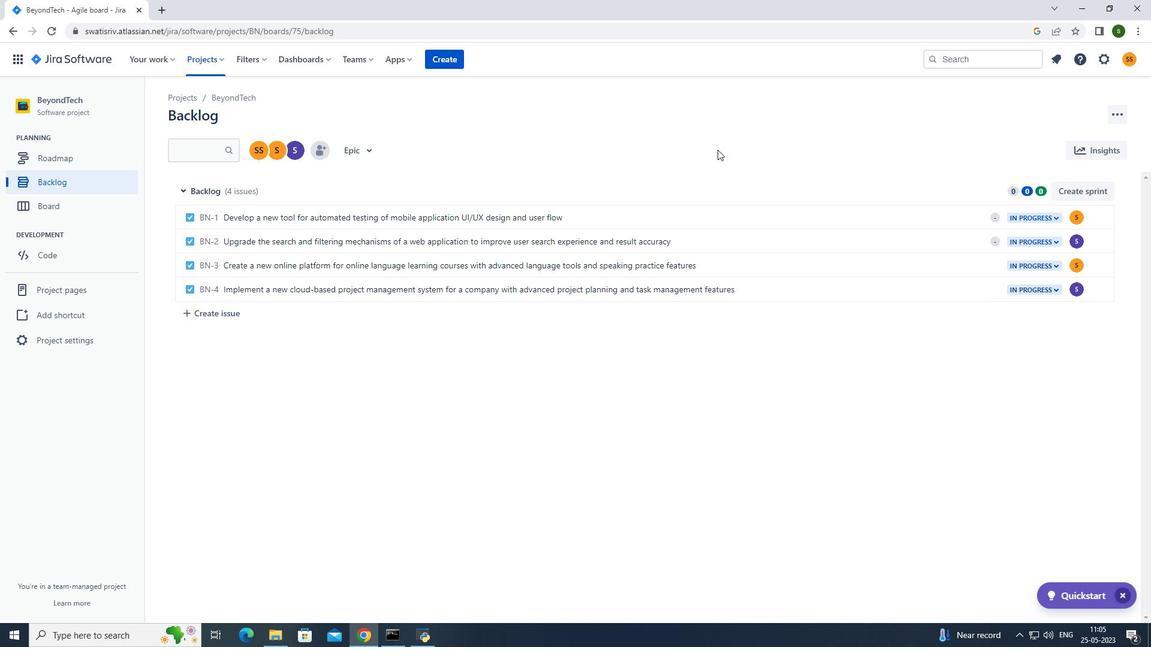
